 Task: Add the task  Develop a new online tool for customer support ticketing to the section Debug Dive in the project AnchorTech and add a Due Date to the respective task as 2023/10/08
Action: Mouse moved to (859, 350)
Screenshot: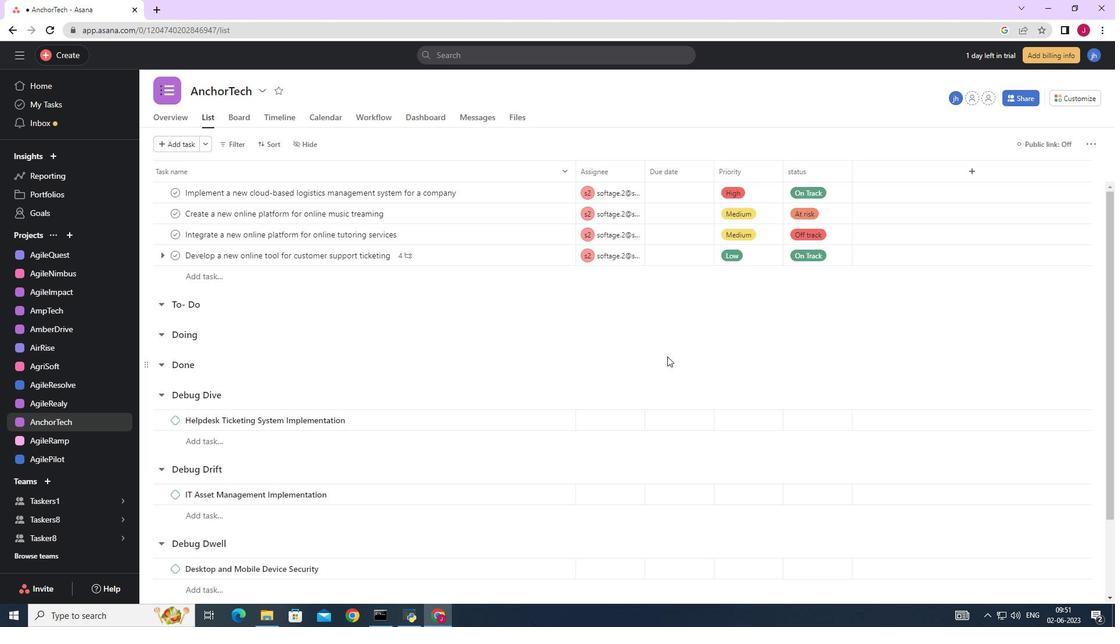 
Action: Mouse scrolled (859, 349) with delta (0, 0)
Screenshot: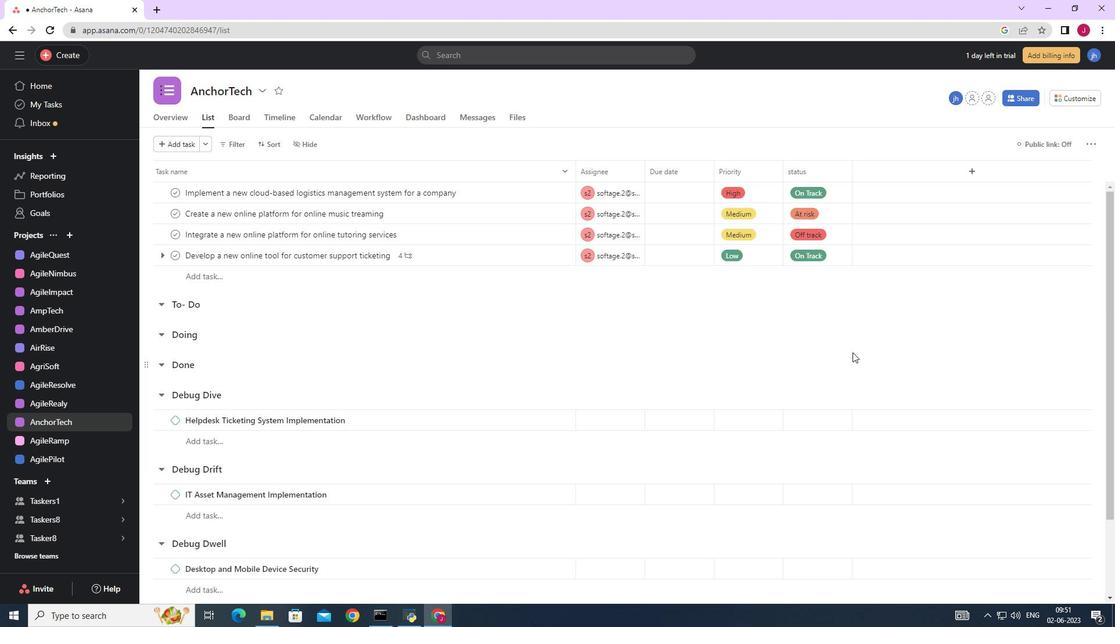 
Action: Mouse scrolled (859, 349) with delta (0, 0)
Screenshot: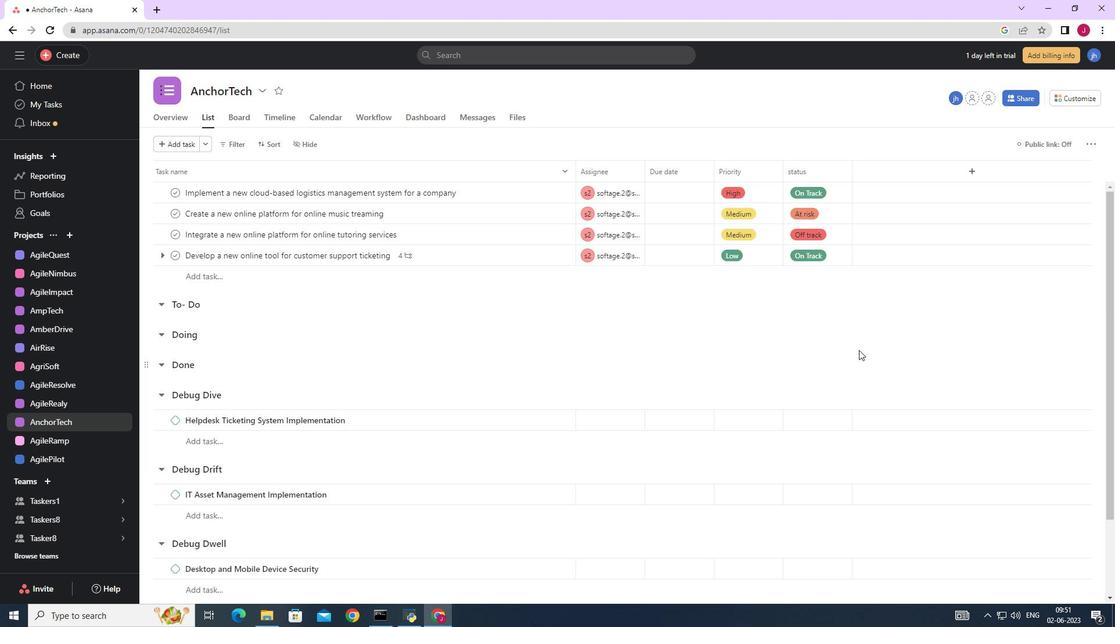
Action: Mouse scrolled (859, 349) with delta (0, 0)
Screenshot: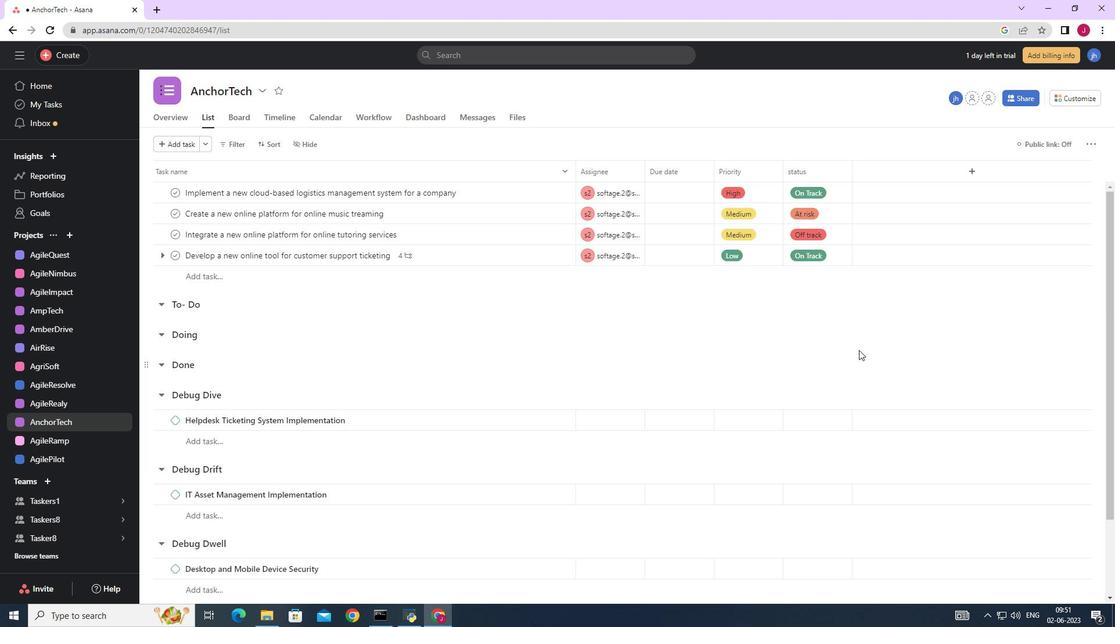 
Action: Mouse scrolled (859, 349) with delta (0, 0)
Screenshot: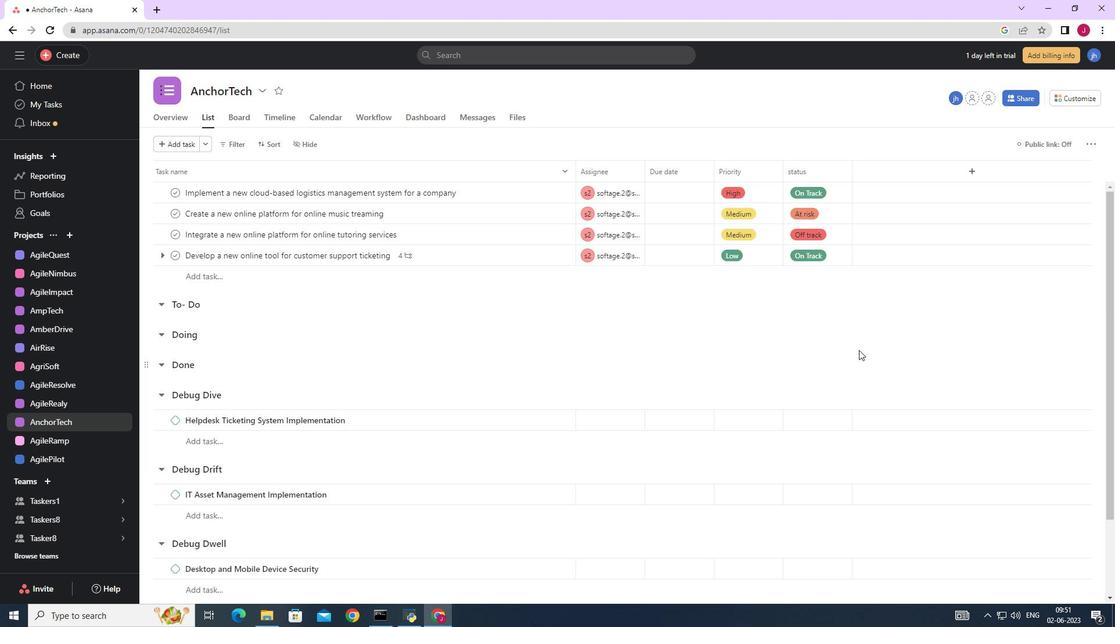 
Action: Mouse scrolled (859, 349) with delta (0, 0)
Screenshot: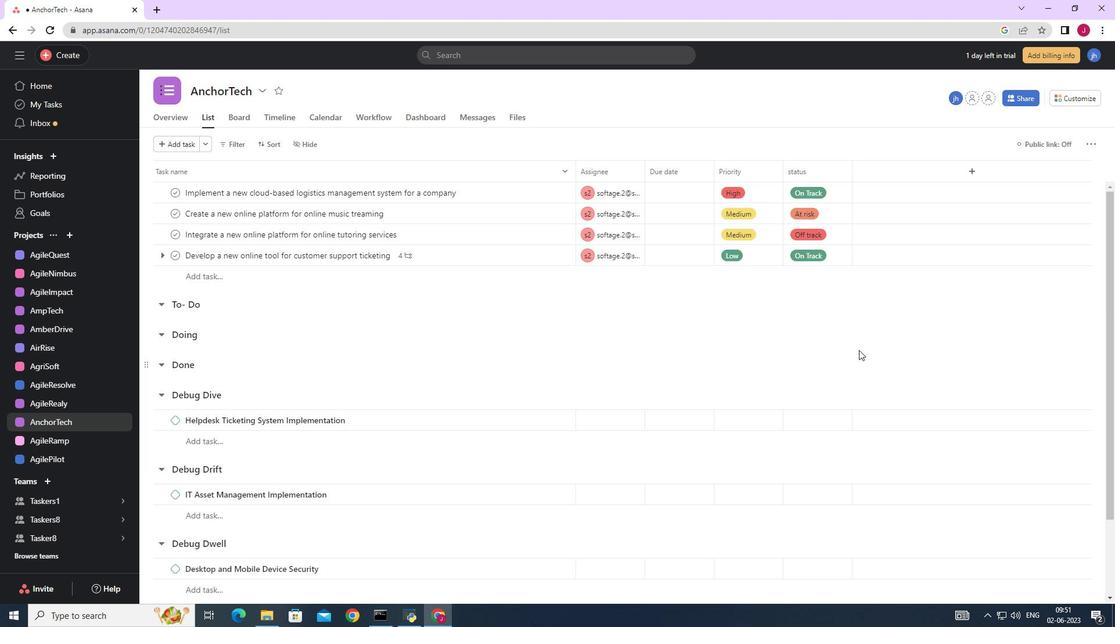 
Action: Mouse moved to (700, 378)
Screenshot: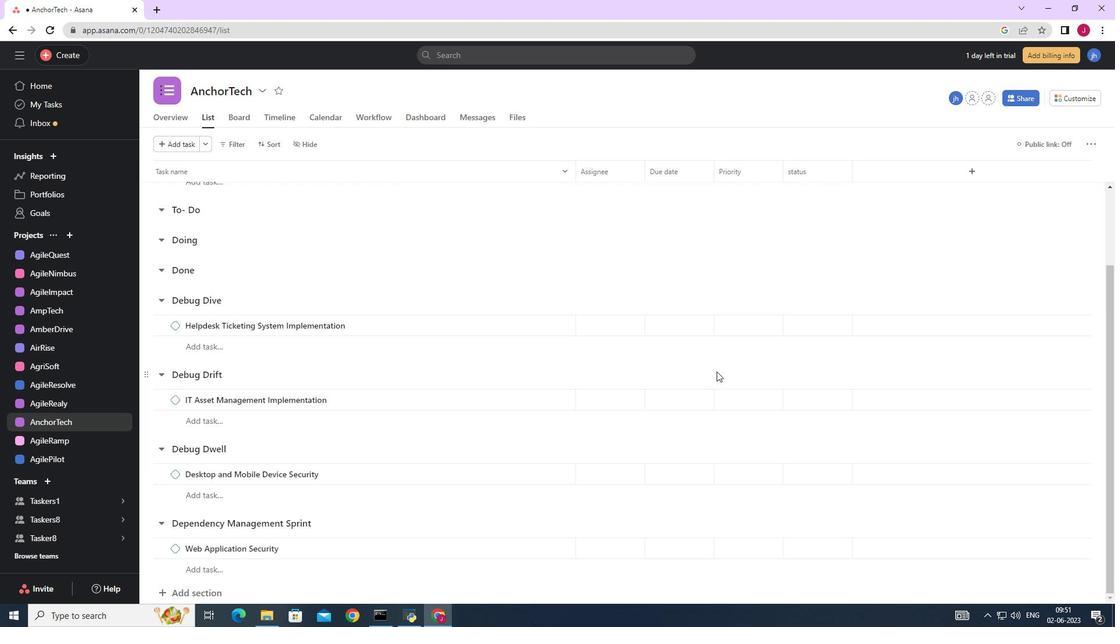 
Action: Mouse scrolled (700, 378) with delta (0, 0)
Screenshot: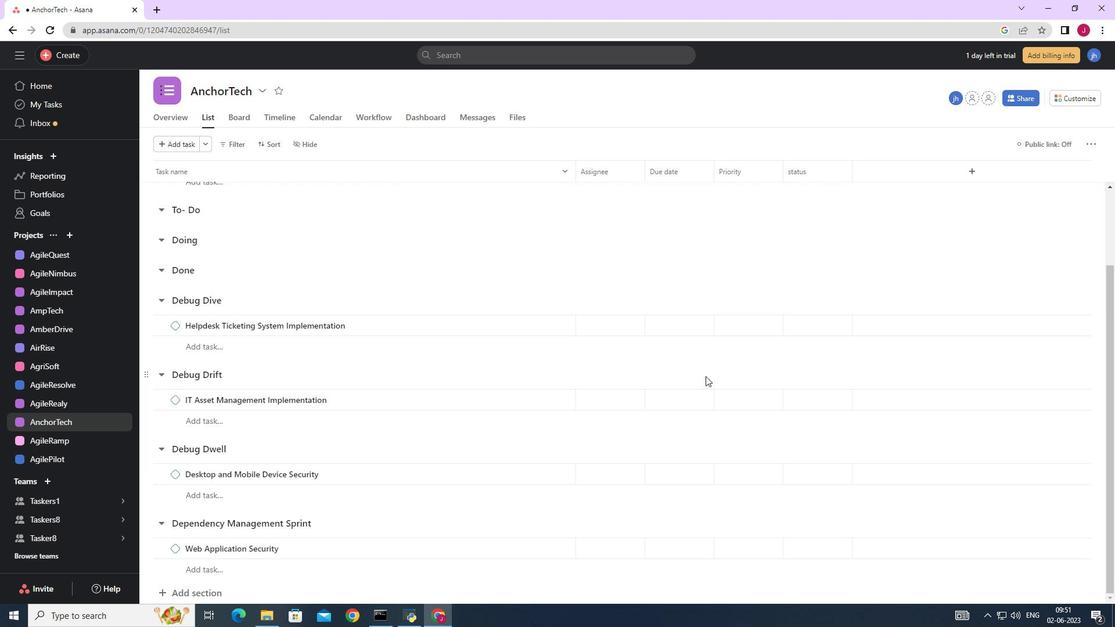 
Action: Mouse scrolled (700, 378) with delta (0, 0)
Screenshot: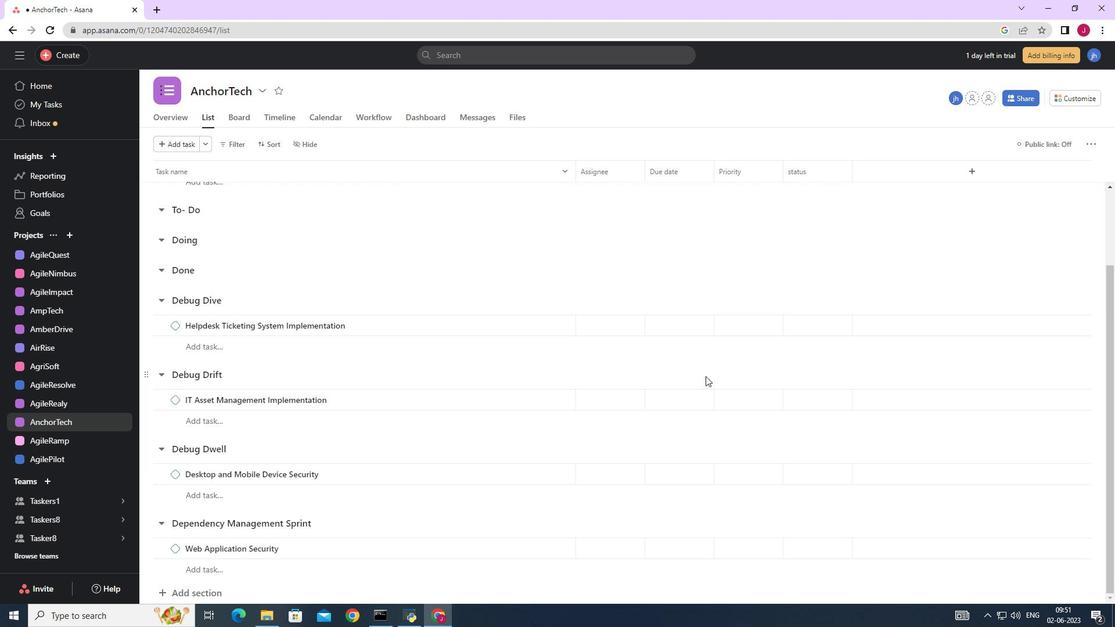 
Action: Mouse scrolled (700, 378) with delta (0, 0)
Screenshot: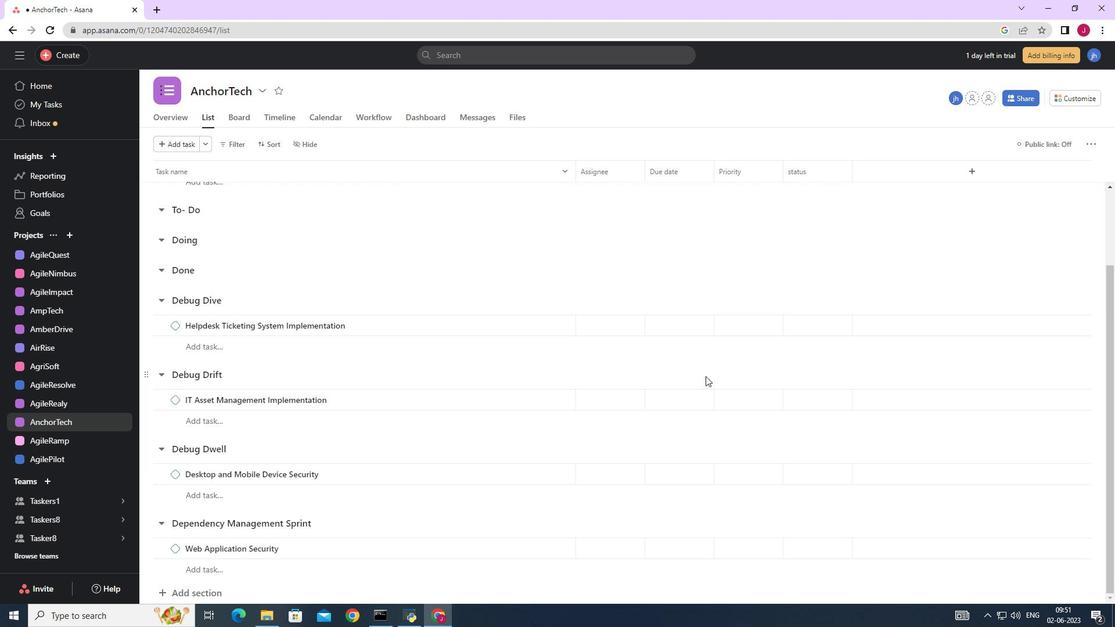
Action: Mouse moved to (524, 259)
Screenshot: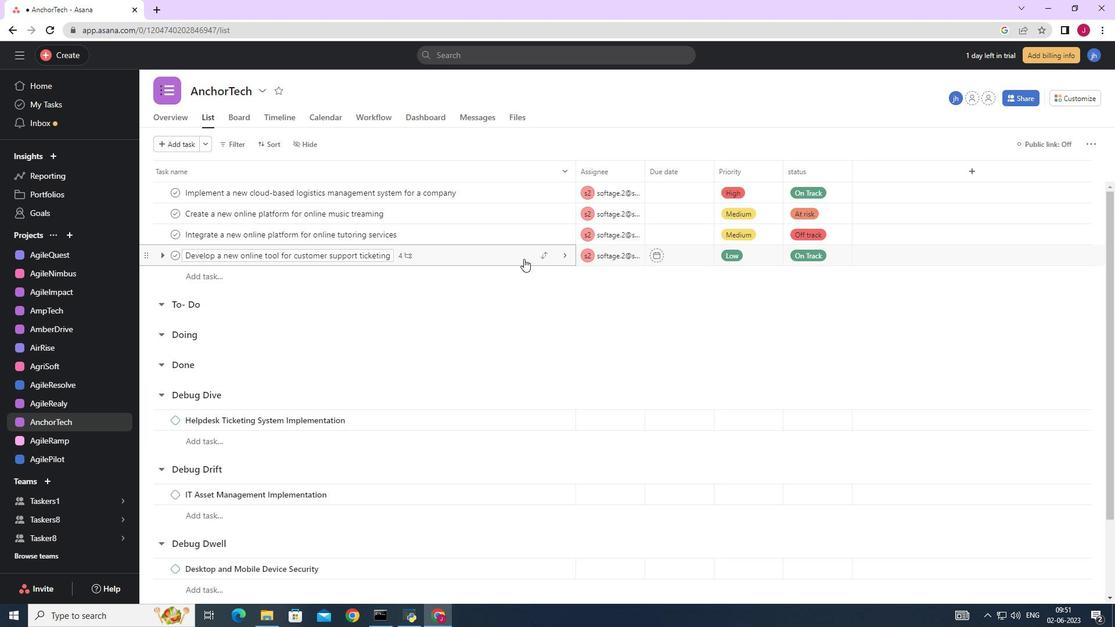 
Action: Mouse pressed left at (524, 259)
Screenshot: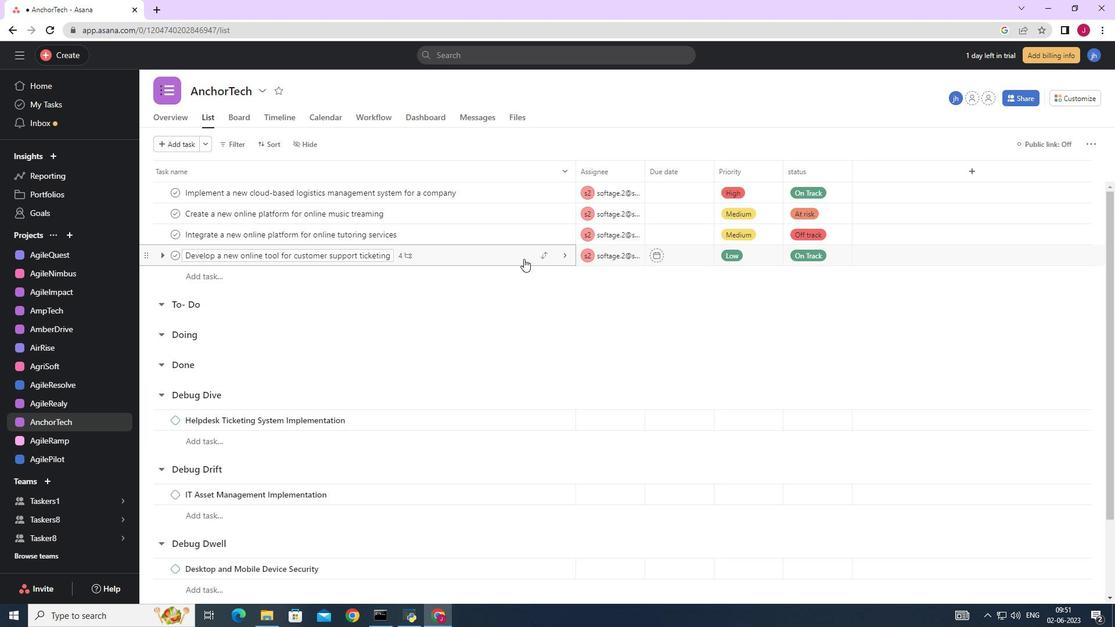 
Action: Mouse moved to (1097, 140)
Screenshot: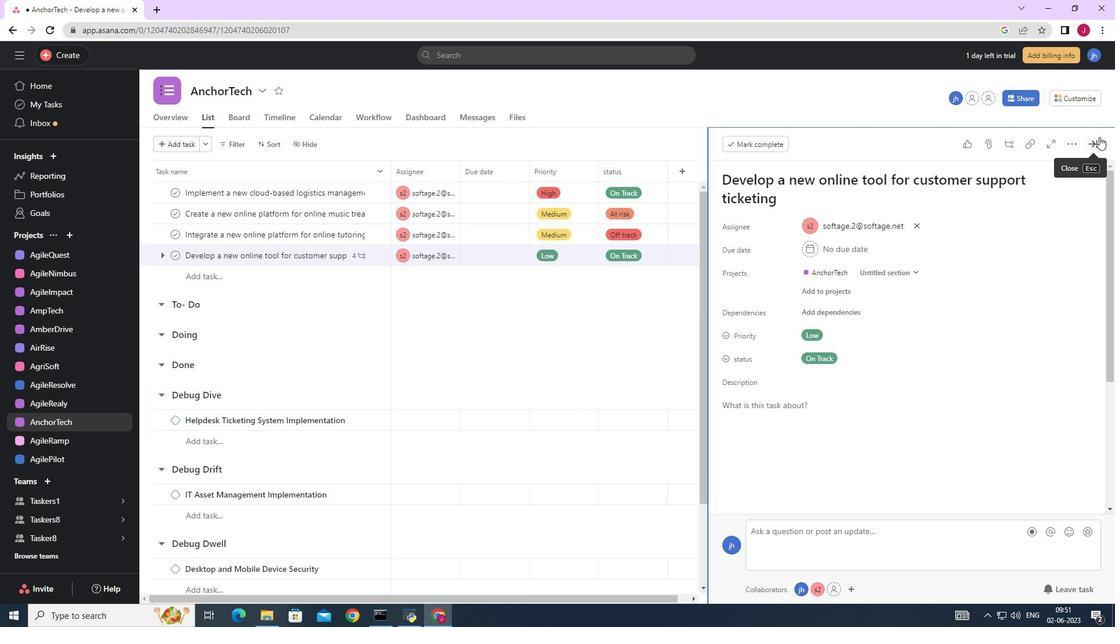
Action: Mouse pressed left at (1097, 140)
Screenshot: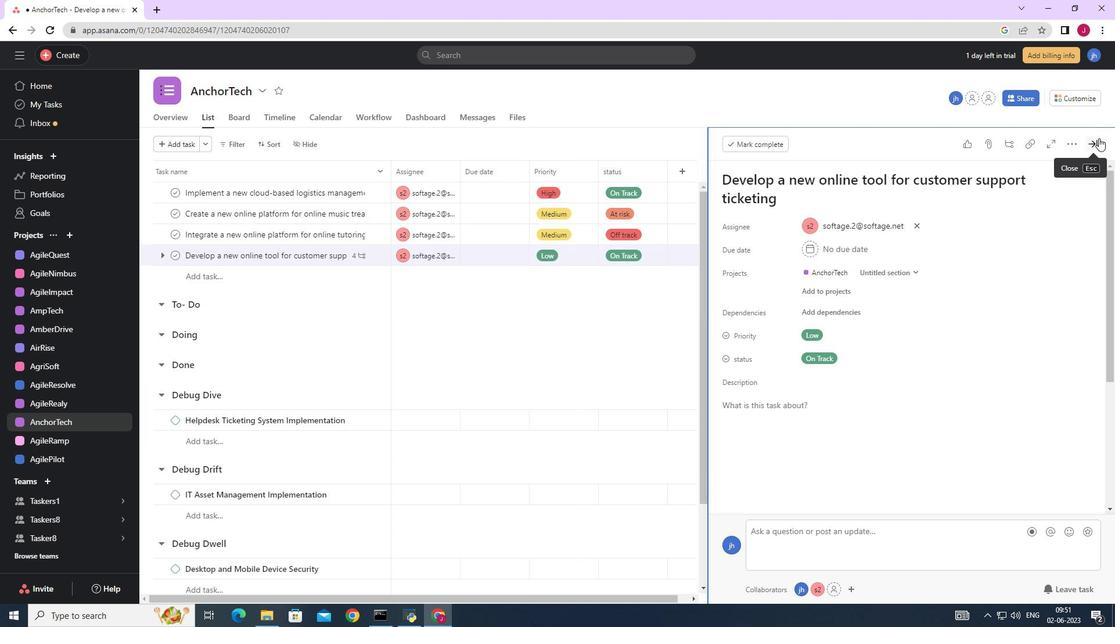 
Action: Mouse moved to (545, 254)
Screenshot: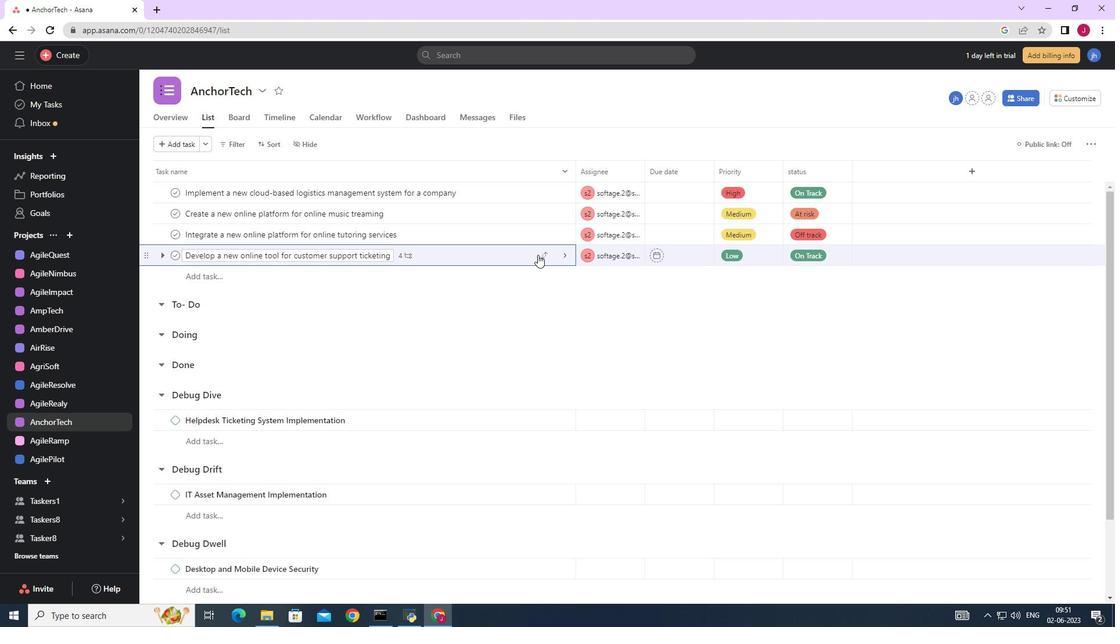 
Action: Mouse pressed left at (545, 254)
Screenshot: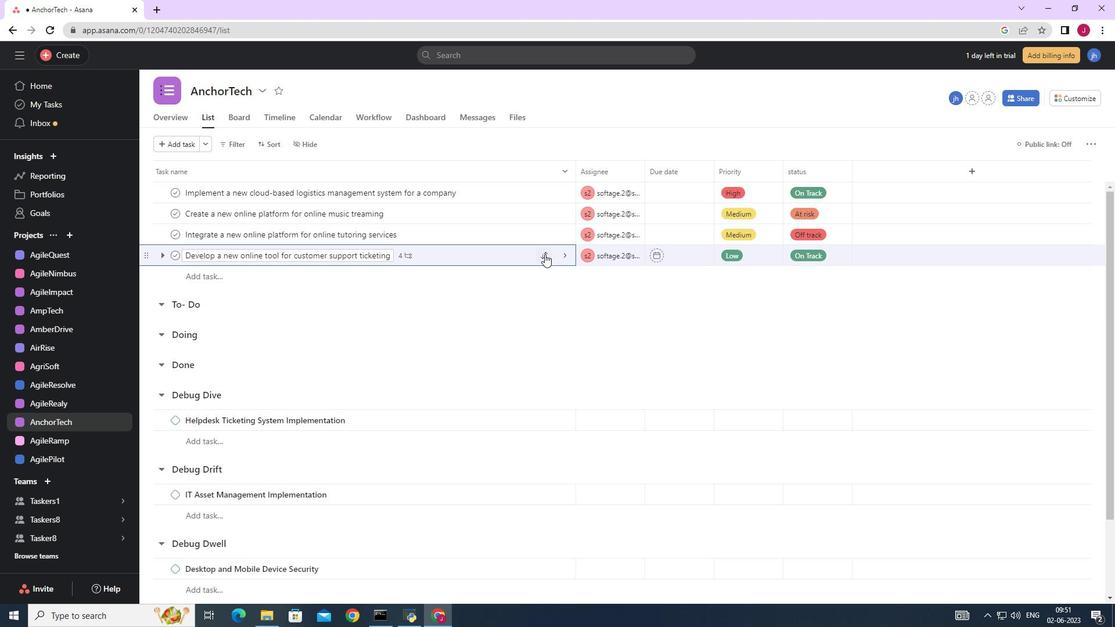 
Action: Mouse moved to (475, 380)
Screenshot: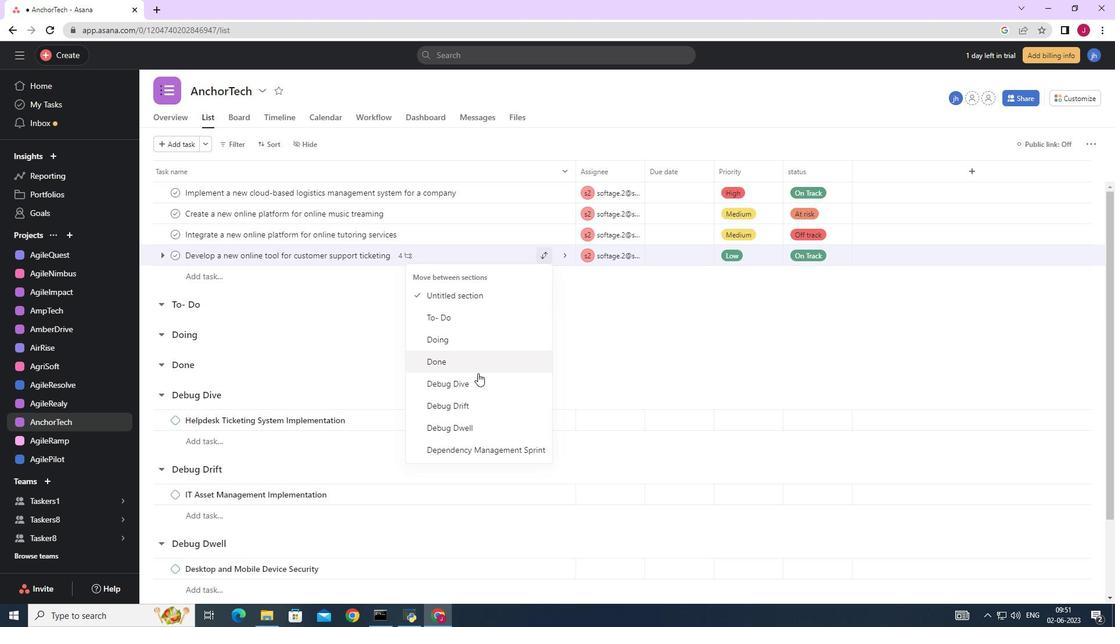 
Action: Mouse pressed left at (475, 380)
Screenshot: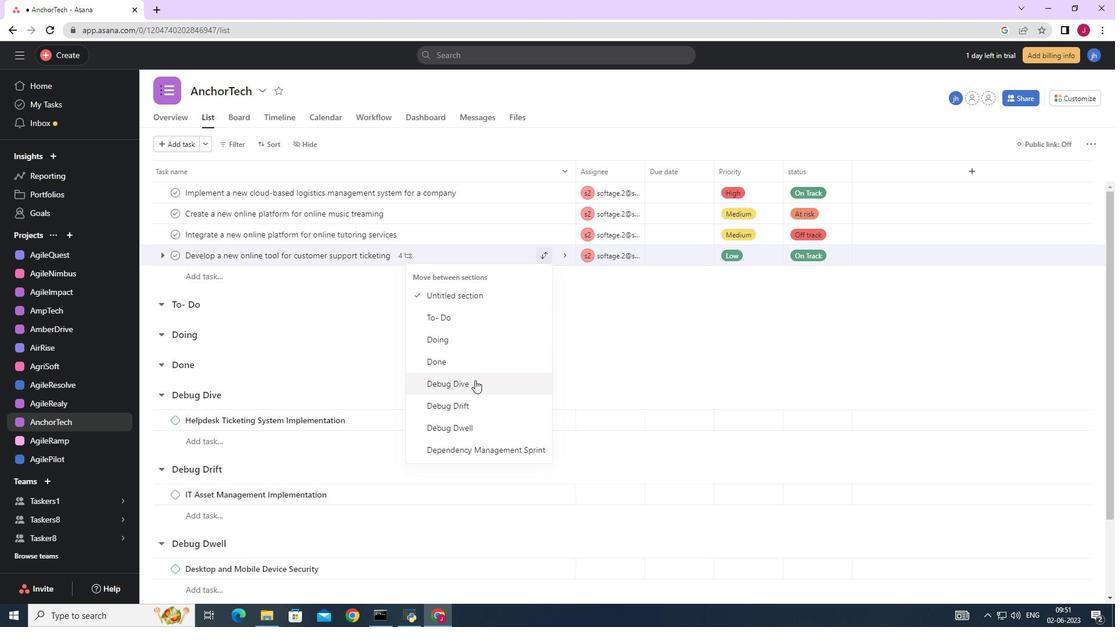 
Action: Mouse moved to (695, 402)
Screenshot: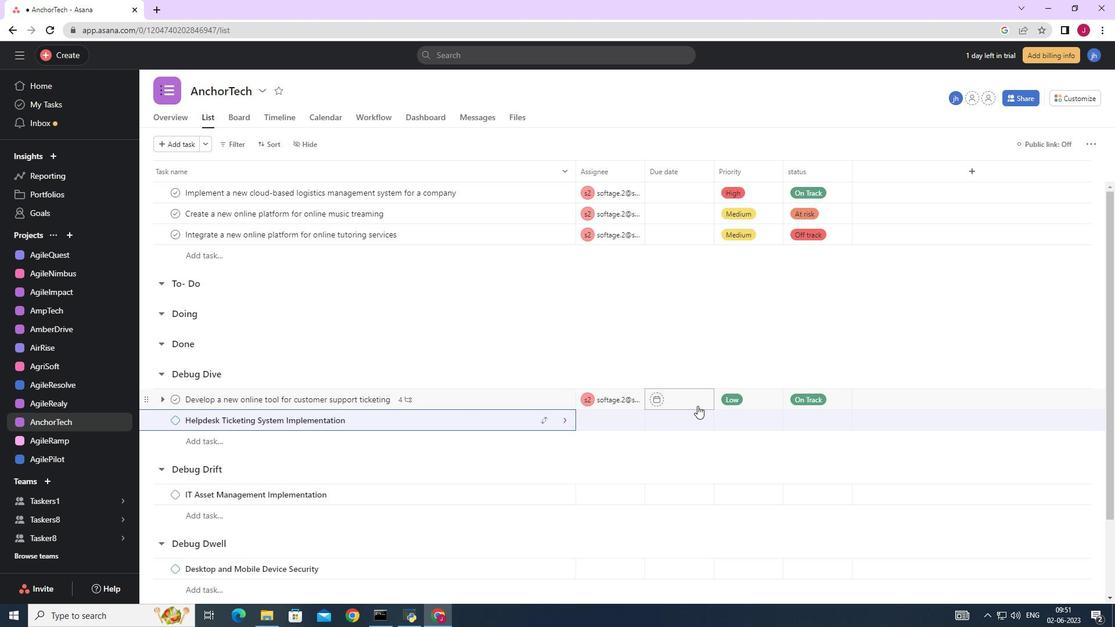 
Action: Mouse pressed left at (695, 402)
Screenshot: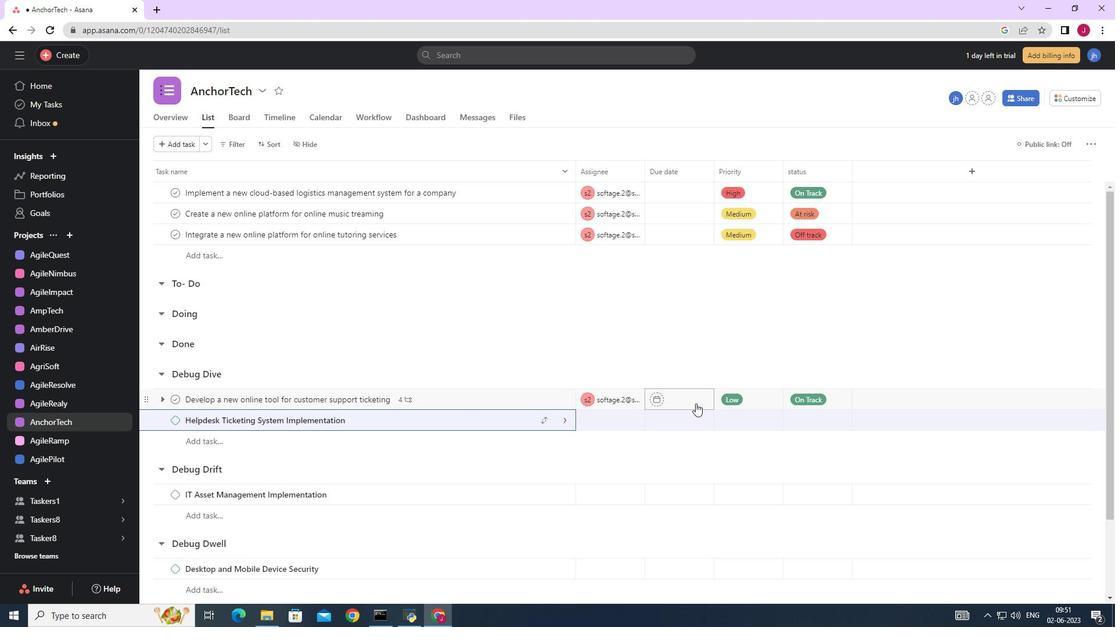 
Action: Mouse moved to (797, 217)
Screenshot: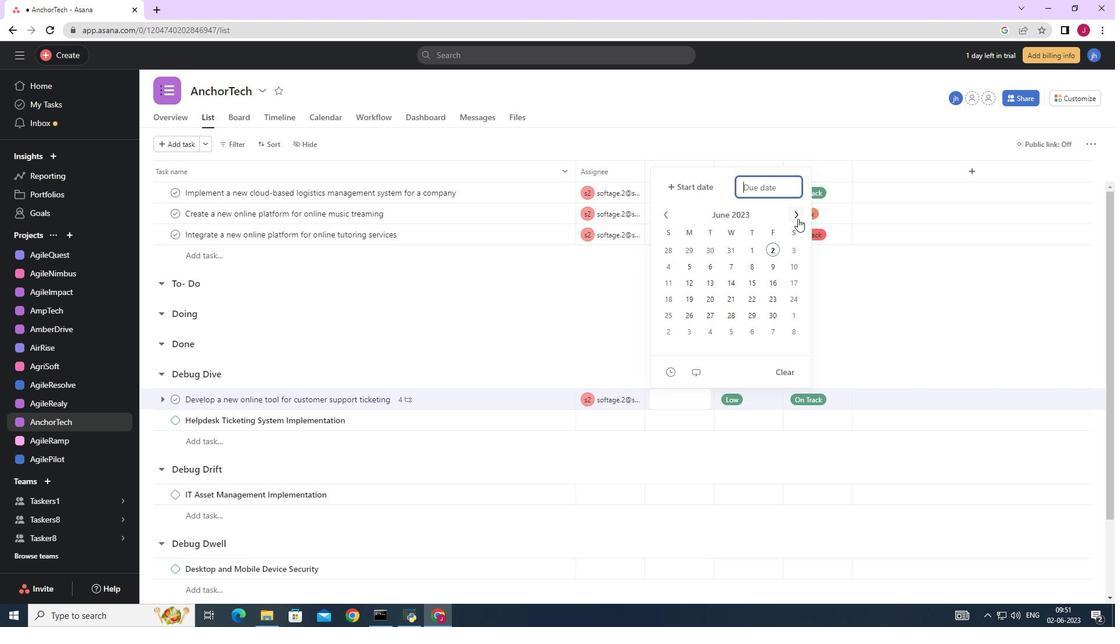 
Action: Mouse pressed left at (797, 217)
Screenshot: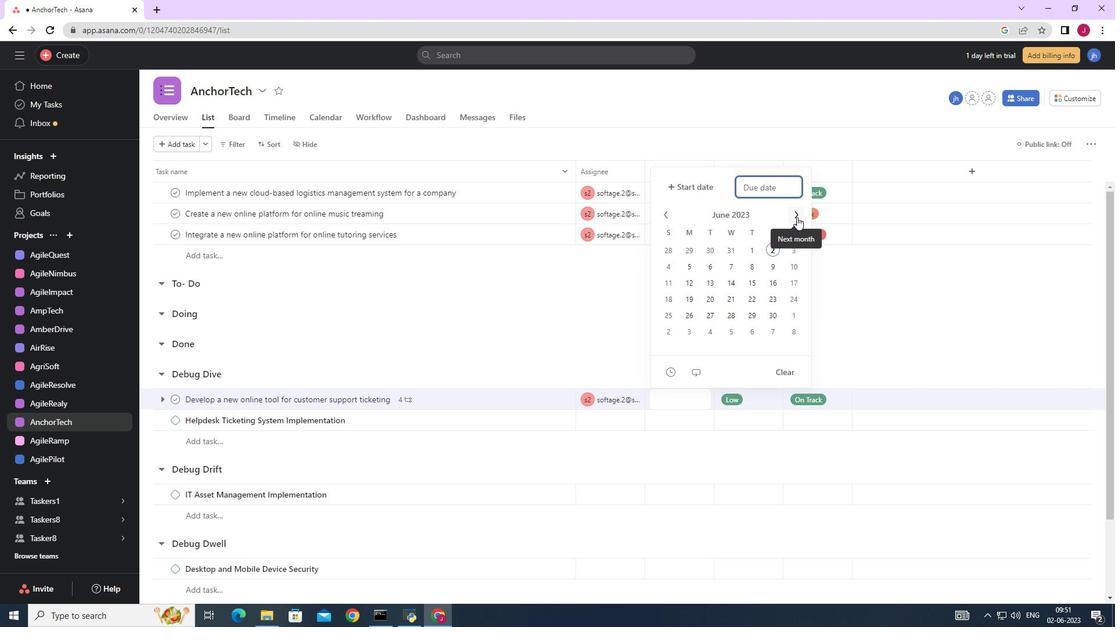 
Action: Mouse pressed left at (797, 217)
Screenshot: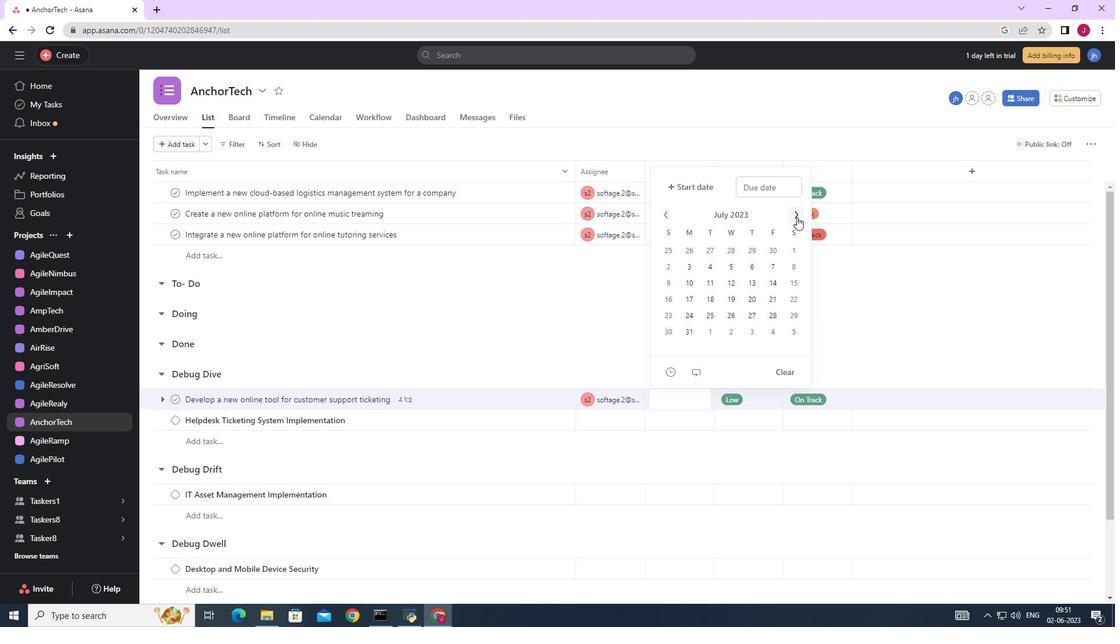
Action: Mouse pressed left at (797, 217)
Screenshot: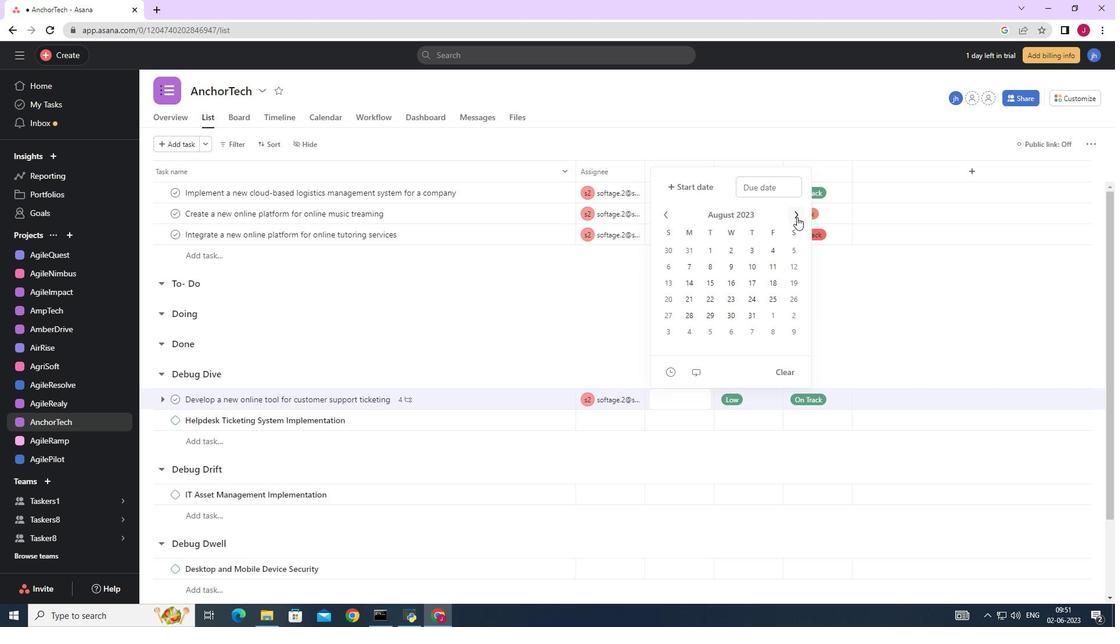 
Action: Mouse pressed left at (797, 217)
Screenshot: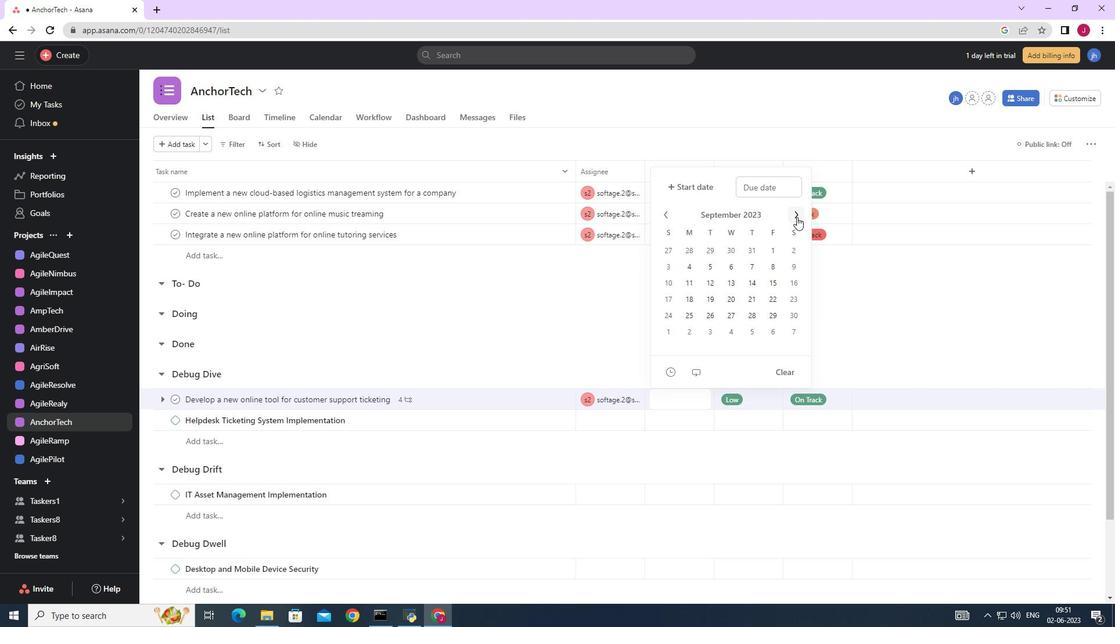 
Action: Mouse pressed left at (797, 217)
Screenshot: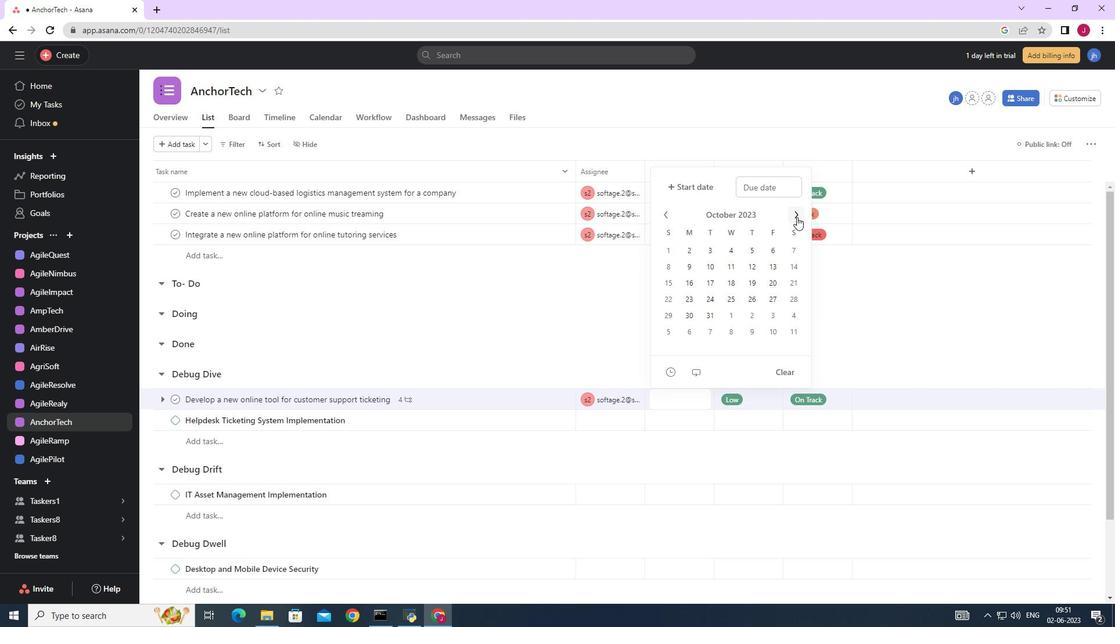 
Action: Mouse moved to (668, 216)
Screenshot: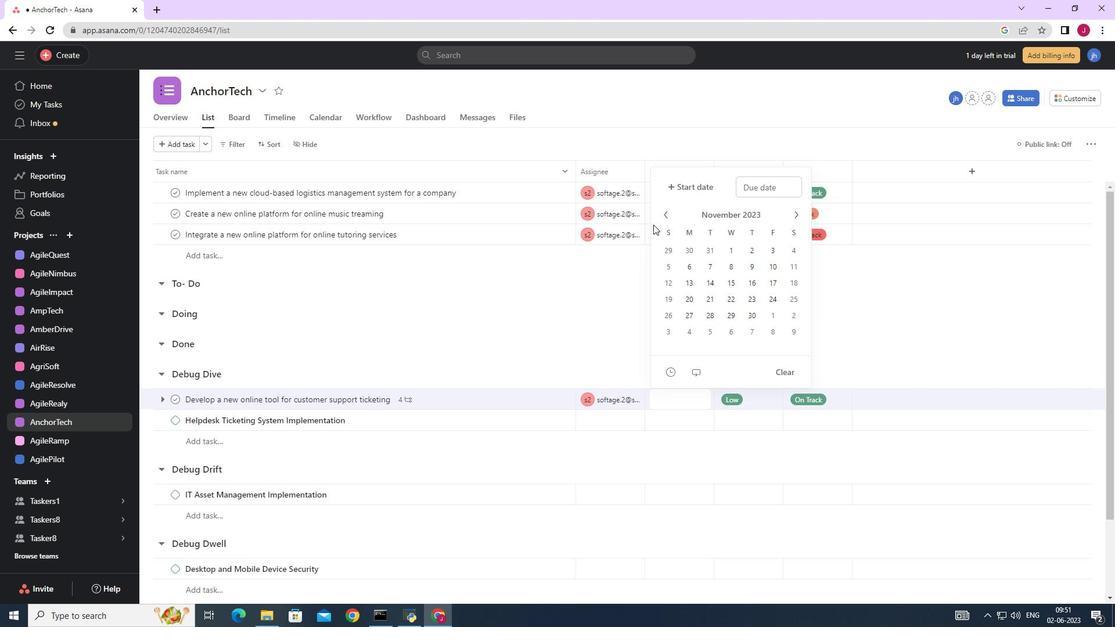 
Action: Mouse pressed left at (668, 216)
Screenshot: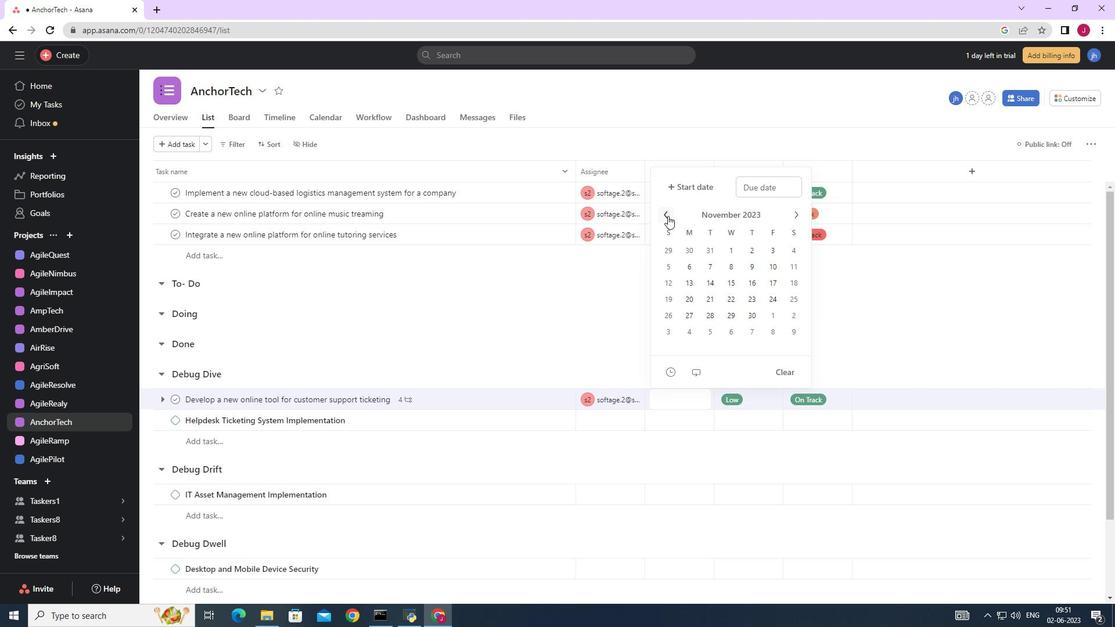 
Action: Mouse moved to (671, 261)
Screenshot: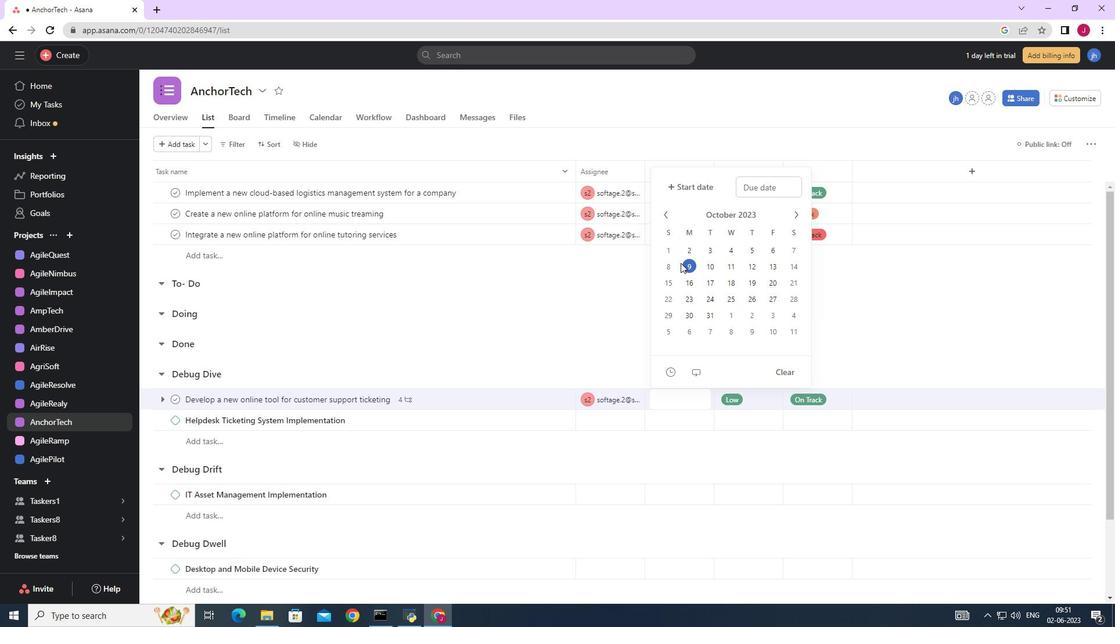
Action: Mouse pressed left at (671, 261)
Screenshot: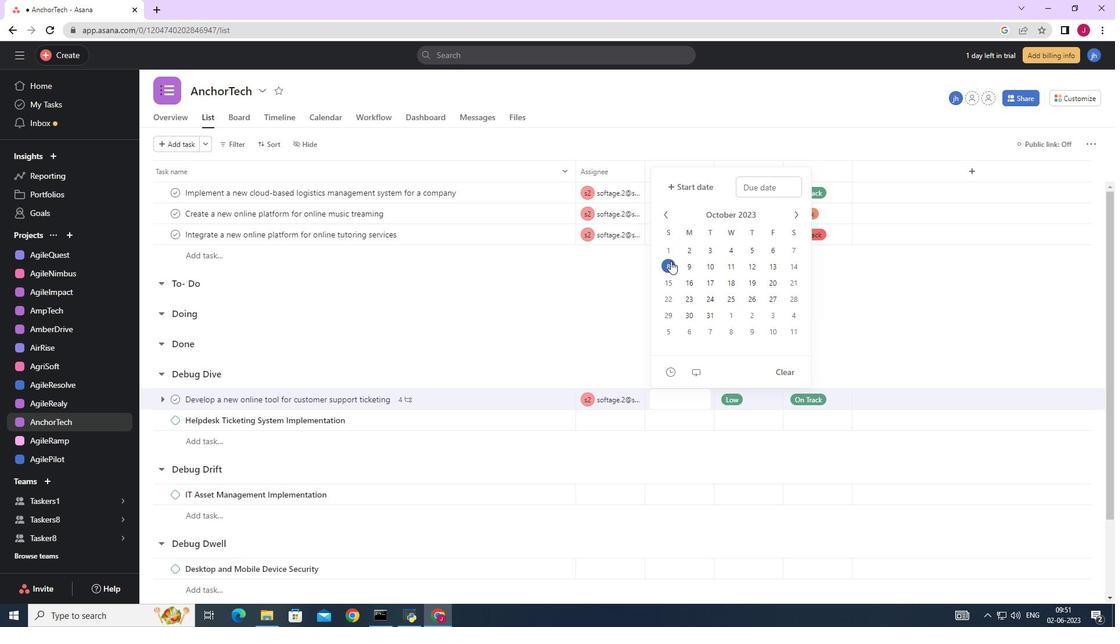 
Action: Mouse moved to (1030, 304)
Screenshot: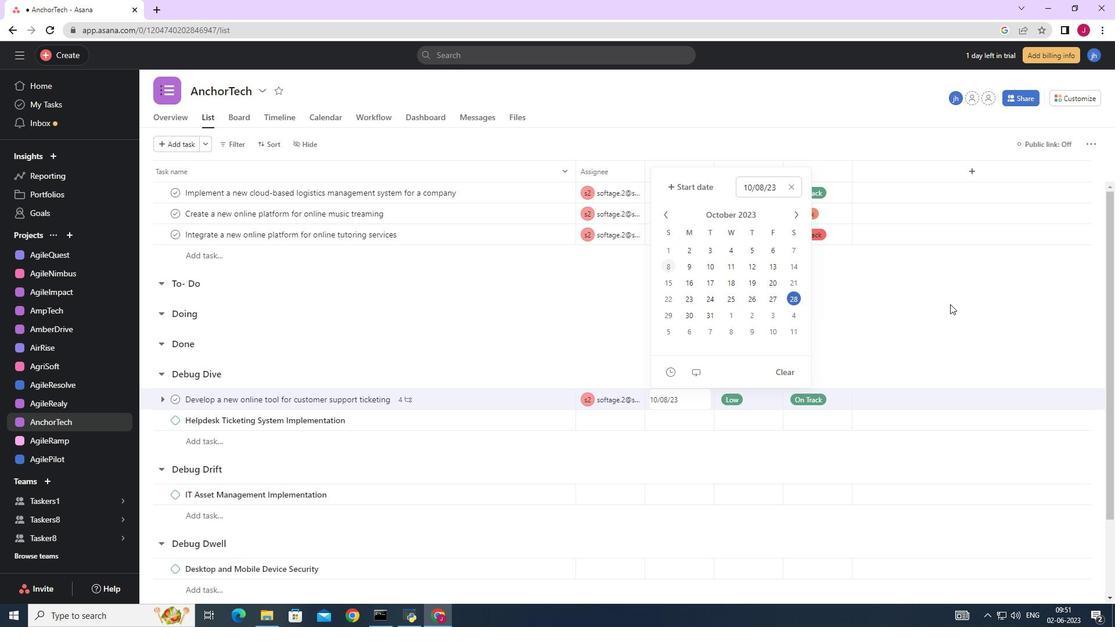 
Action: Mouse pressed left at (1030, 304)
Screenshot: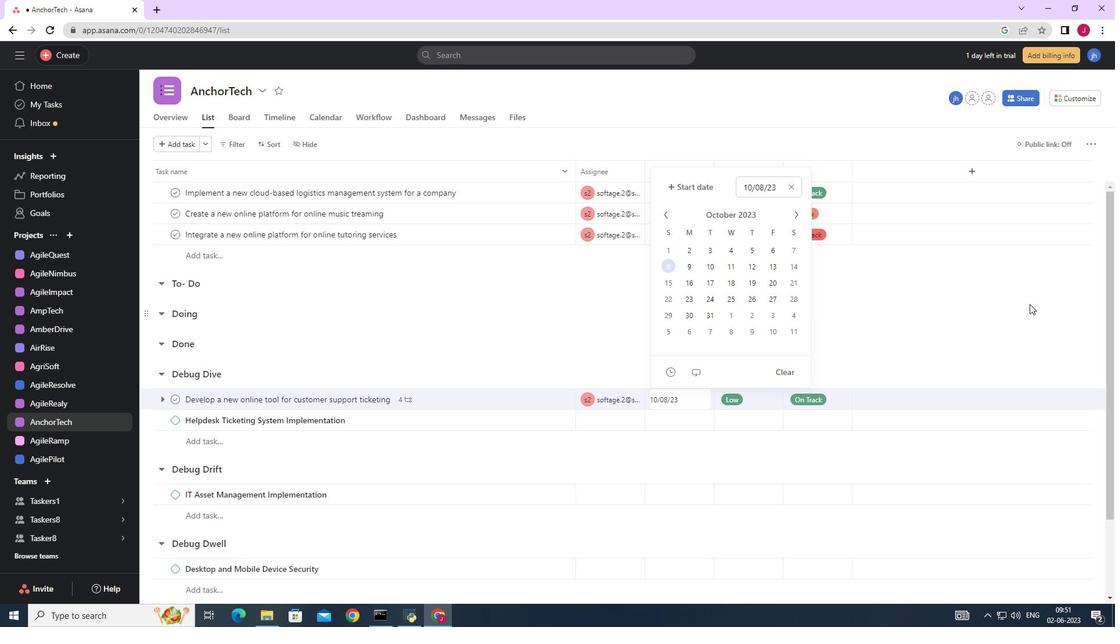 
